 Task: Create a rule when a comment contains text is posted to a card by anyone .
Action: Mouse pressed left at (627, 177)
Screenshot: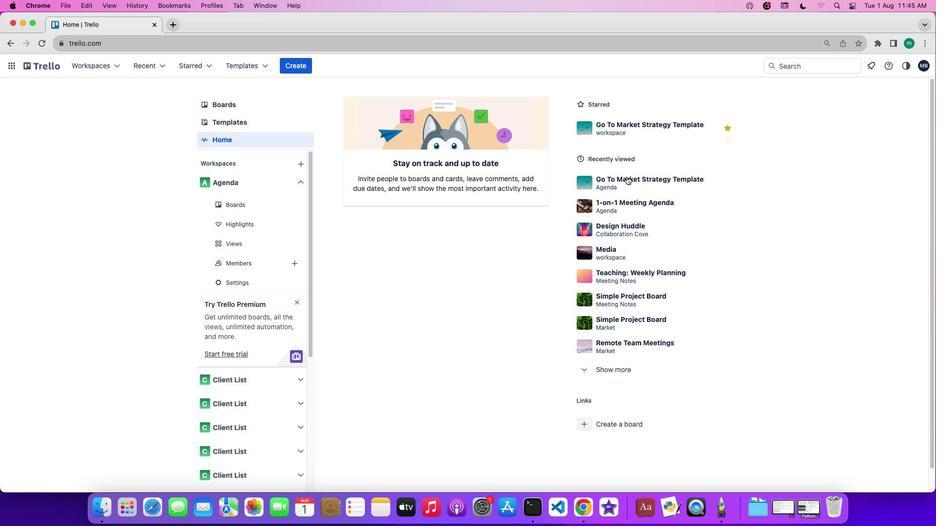 
Action: Mouse moved to (830, 227)
Screenshot: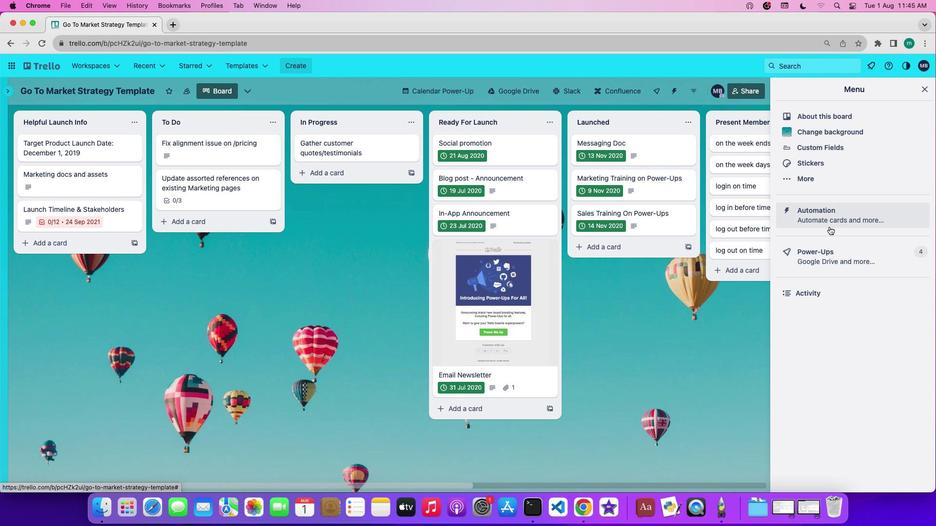 
Action: Mouse pressed left at (830, 227)
Screenshot: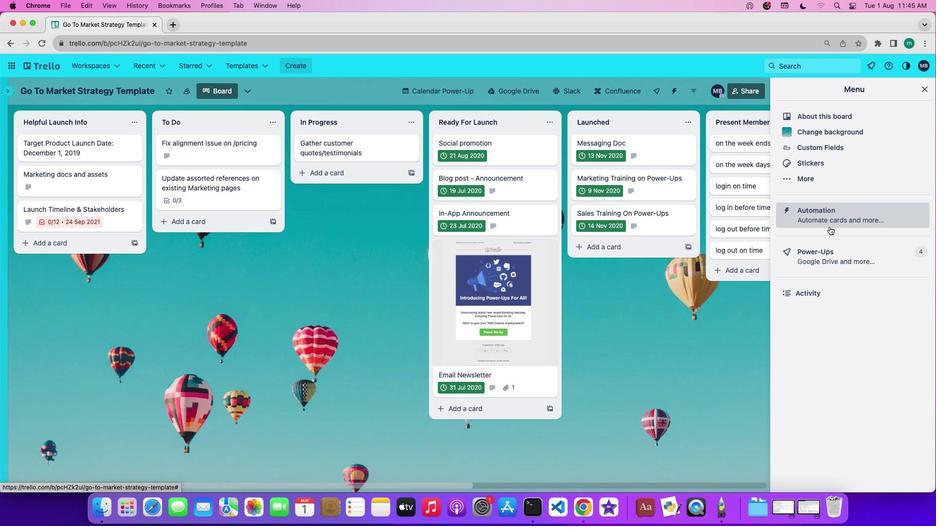 
Action: Mouse moved to (64, 174)
Screenshot: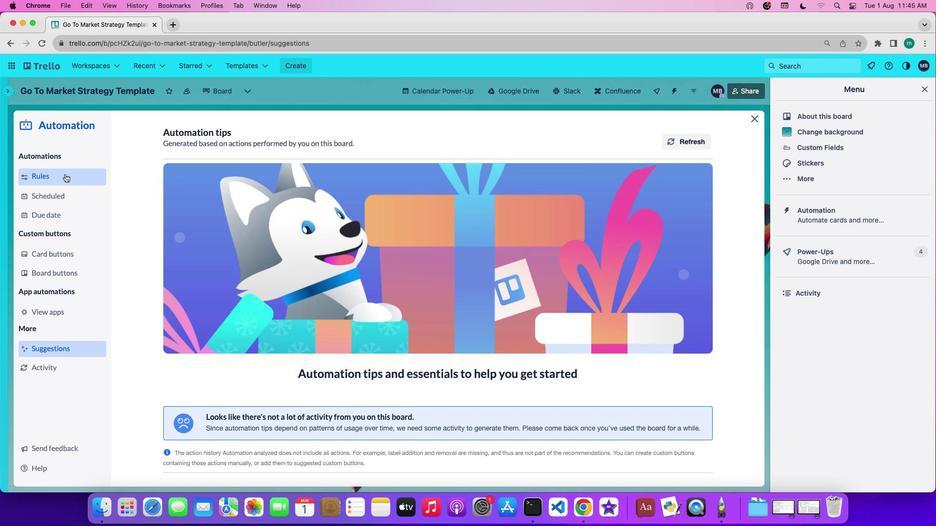 
Action: Mouse pressed left at (64, 174)
Screenshot: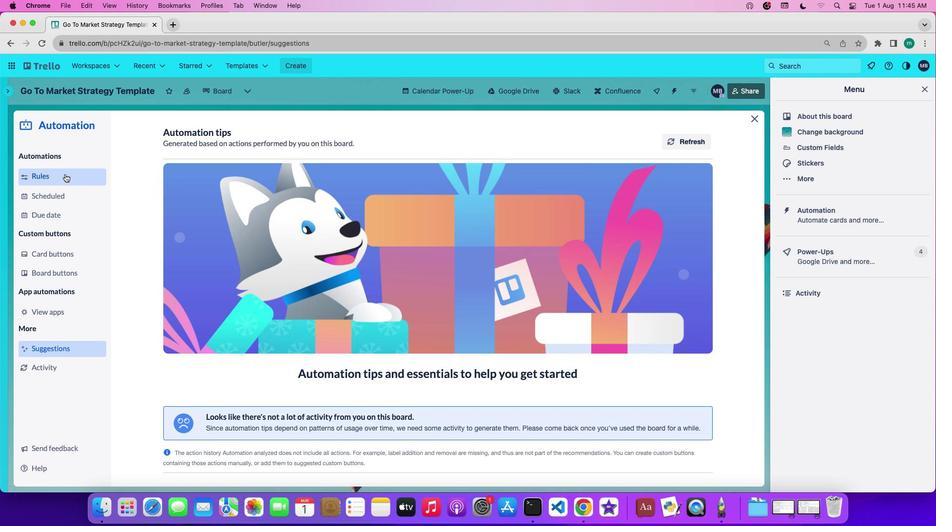 
Action: Mouse moved to (197, 348)
Screenshot: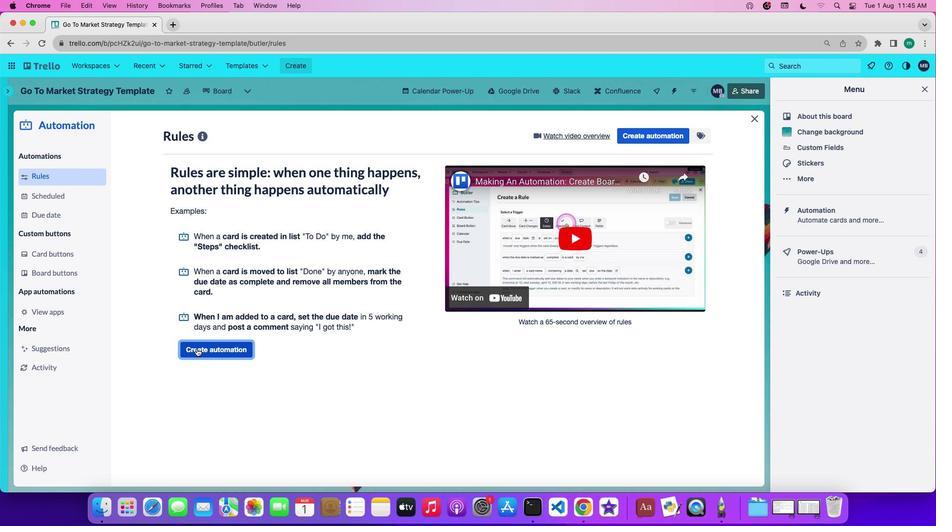
Action: Mouse pressed left at (197, 348)
Screenshot: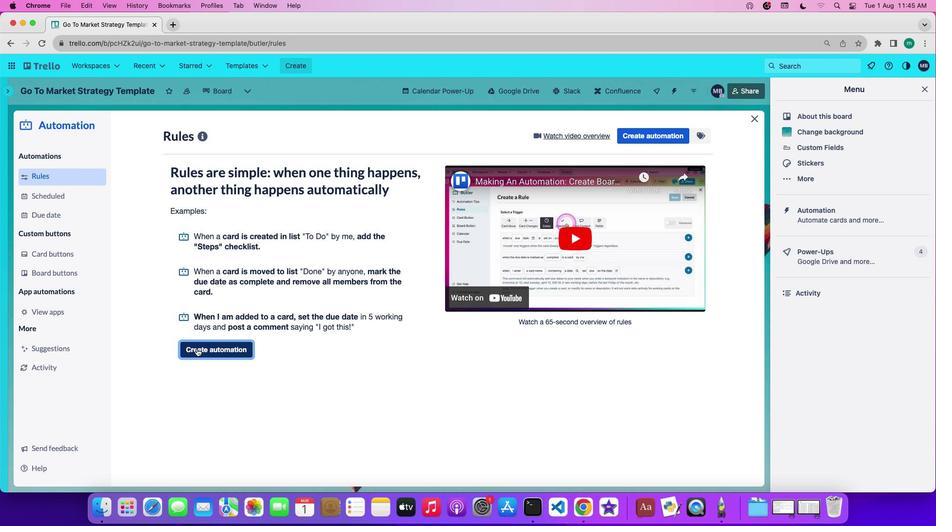 
Action: Mouse moved to (443, 232)
Screenshot: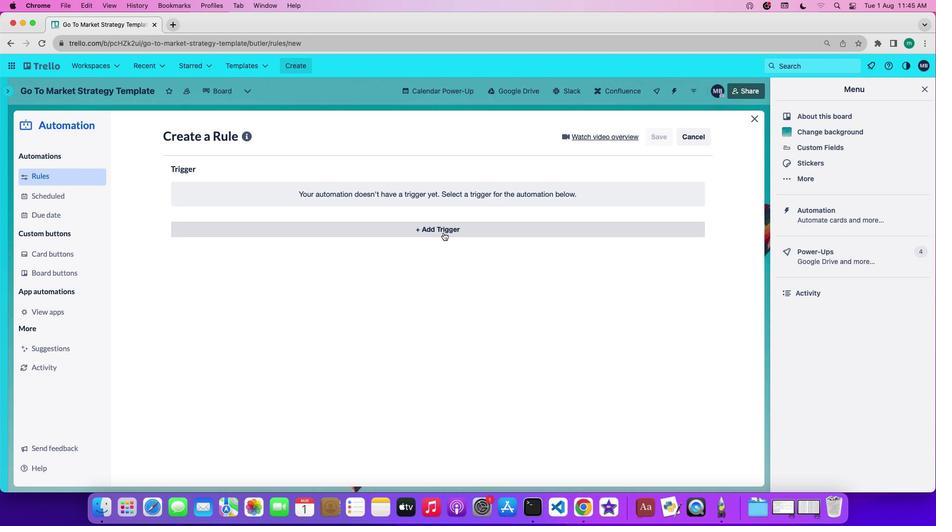 
Action: Mouse pressed left at (443, 232)
Screenshot: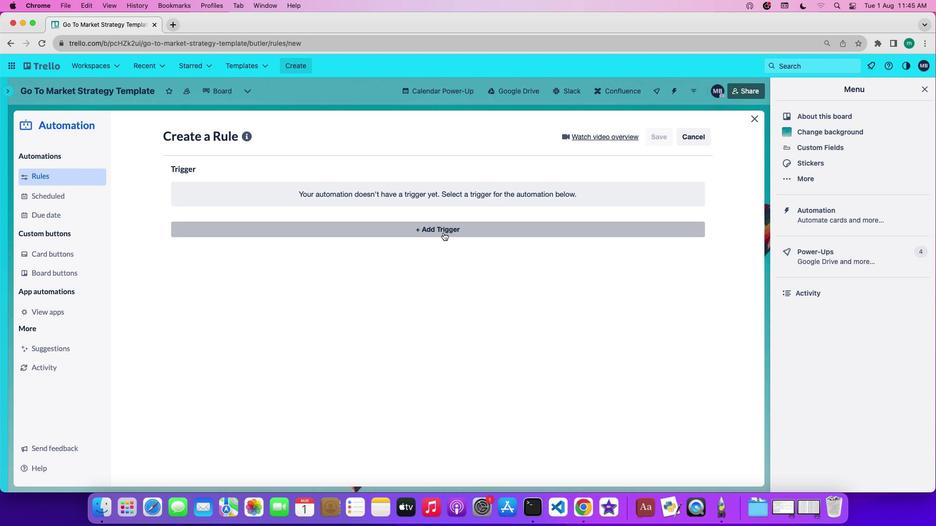 
Action: Mouse moved to (364, 257)
Screenshot: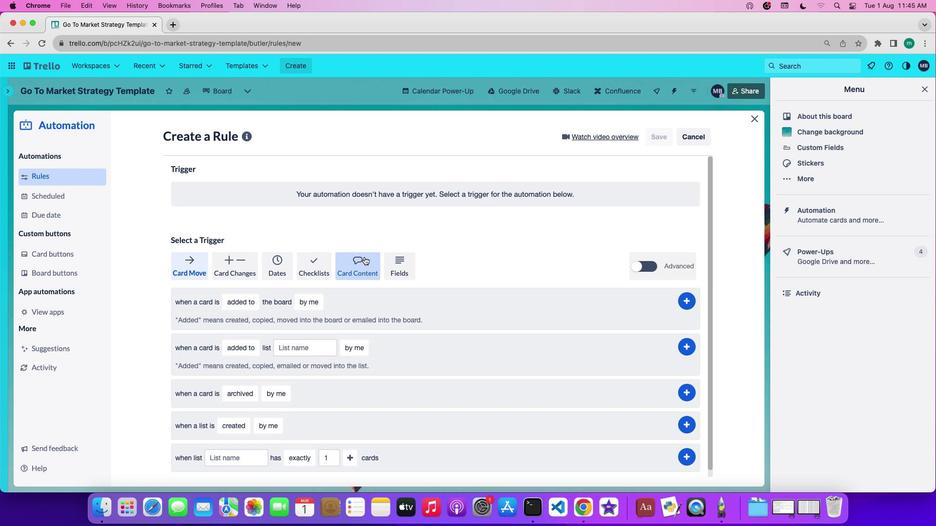 
Action: Mouse pressed left at (364, 257)
Screenshot: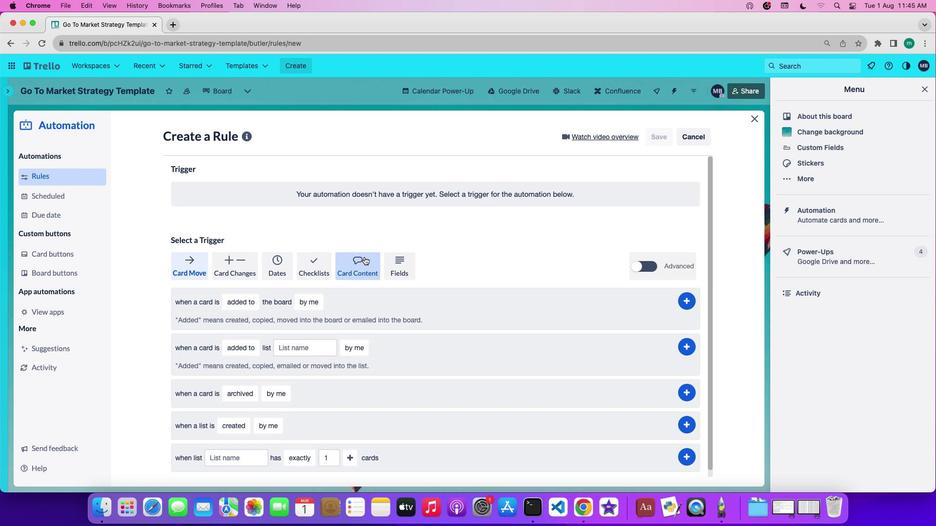 
Action: Mouse moved to (241, 377)
Screenshot: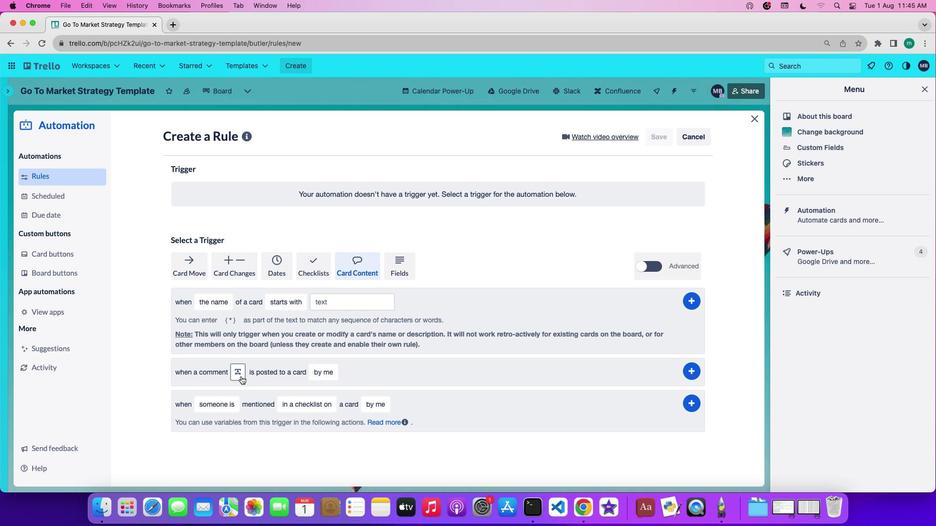
Action: Mouse pressed left at (241, 377)
Screenshot: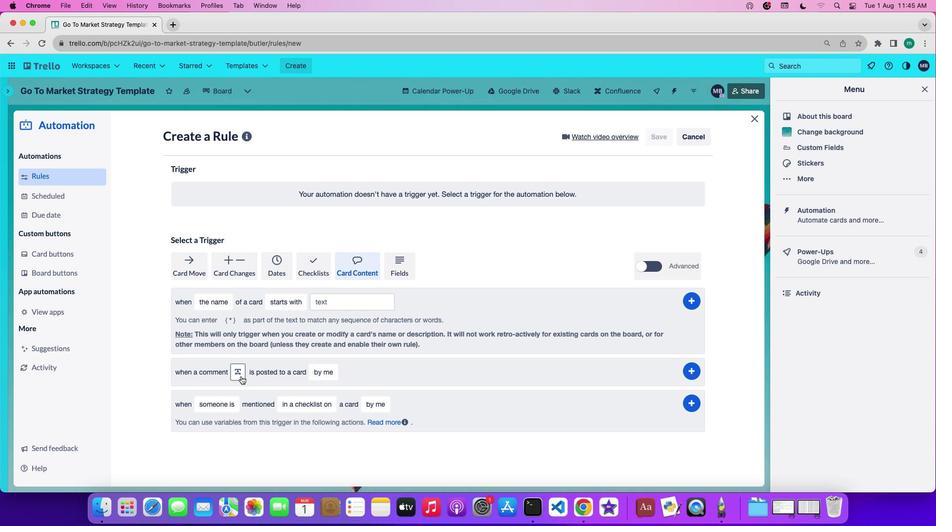 
Action: Mouse moved to (261, 408)
Screenshot: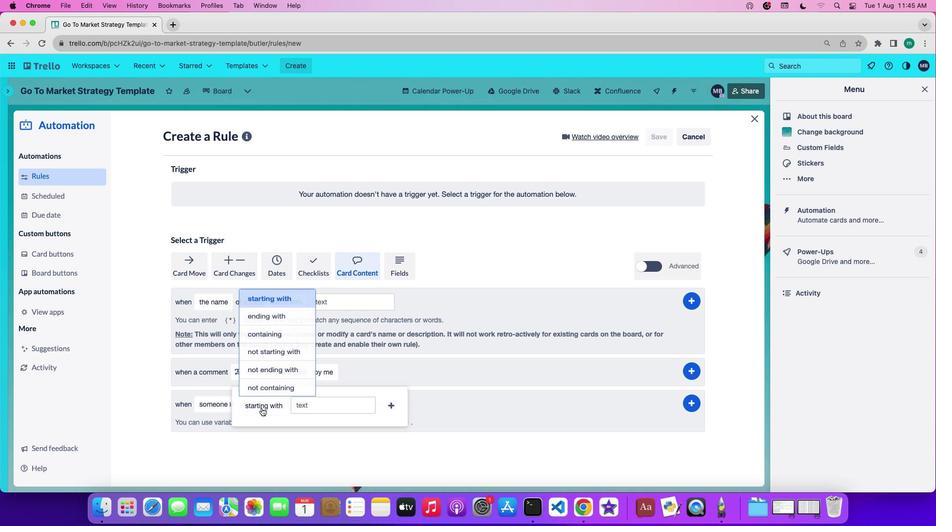 
Action: Mouse pressed left at (261, 408)
Screenshot: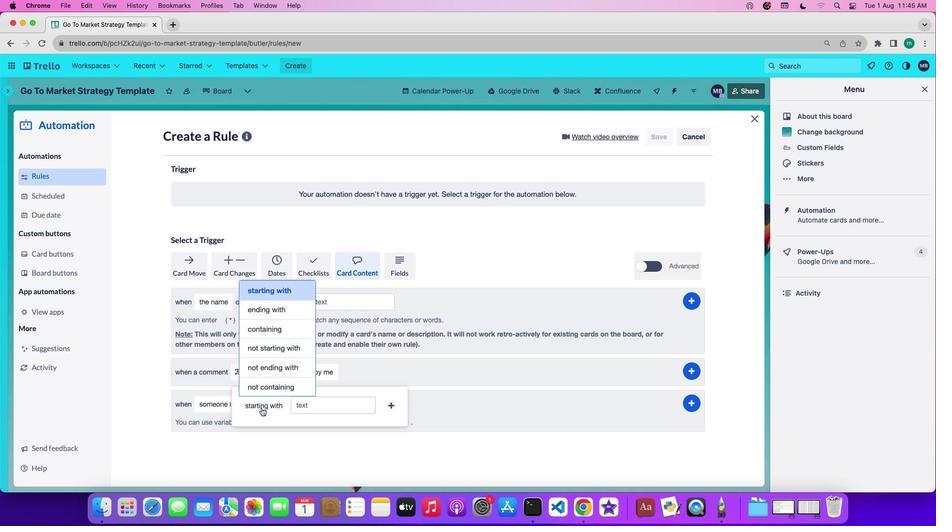 
Action: Mouse moved to (277, 331)
Screenshot: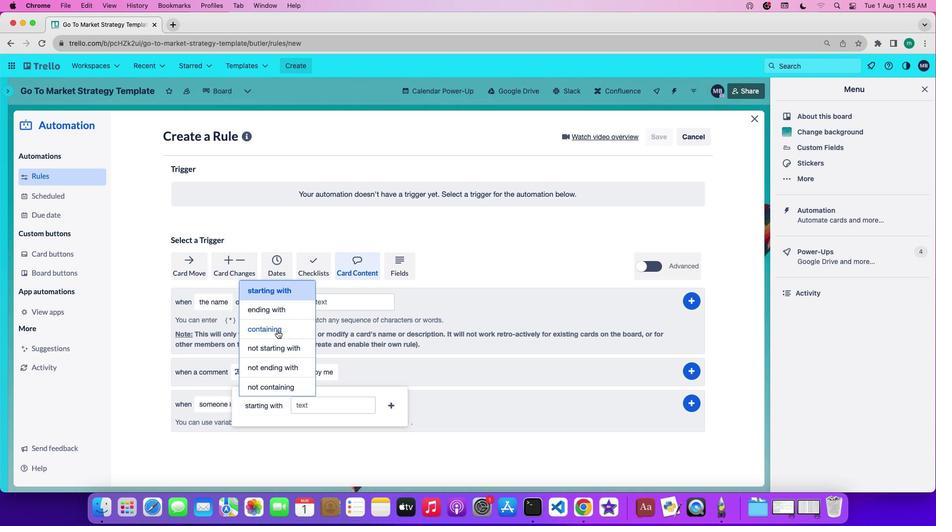 
Action: Mouse pressed left at (277, 331)
Screenshot: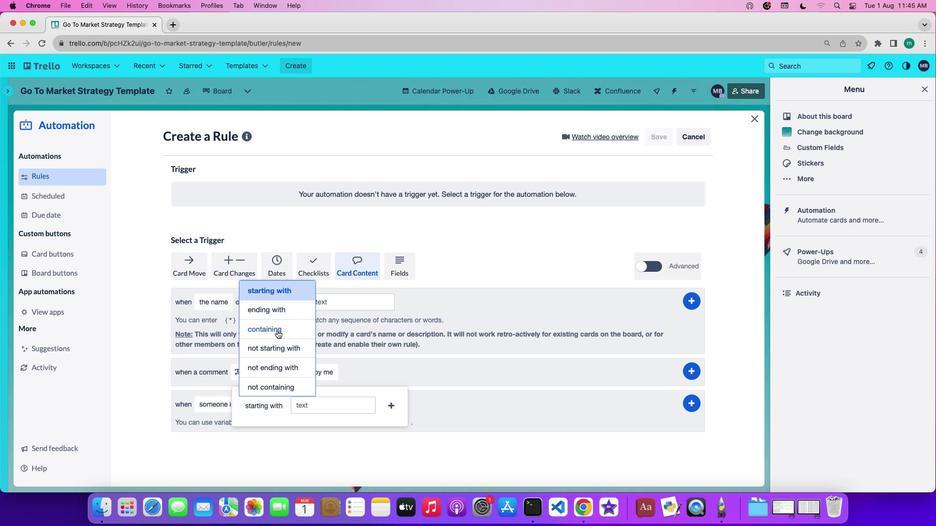 
Action: Mouse moved to (318, 404)
Screenshot: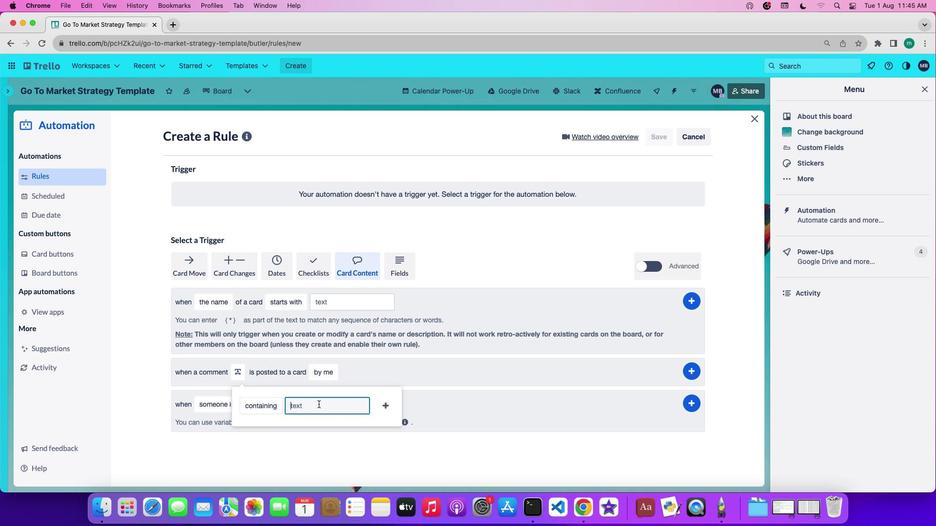 
Action: Mouse pressed left at (318, 404)
Screenshot: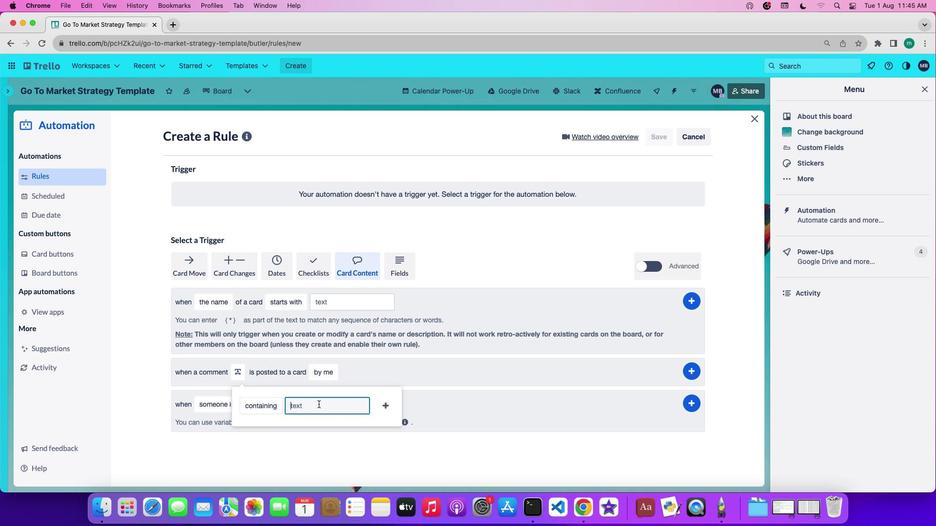 
Action: Mouse moved to (318, 404)
Screenshot: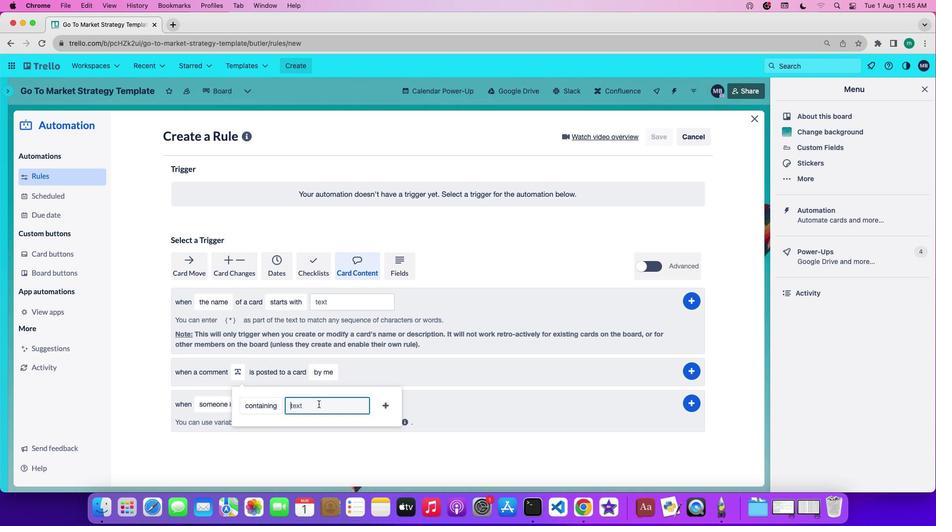 
Action: Key pressed 't''e''x''t'
Screenshot: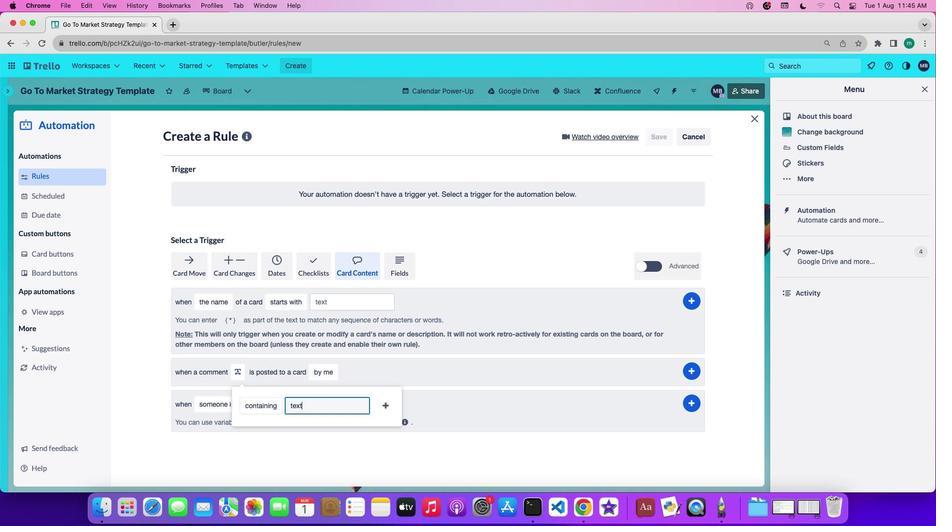 
Action: Mouse moved to (388, 405)
Screenshot: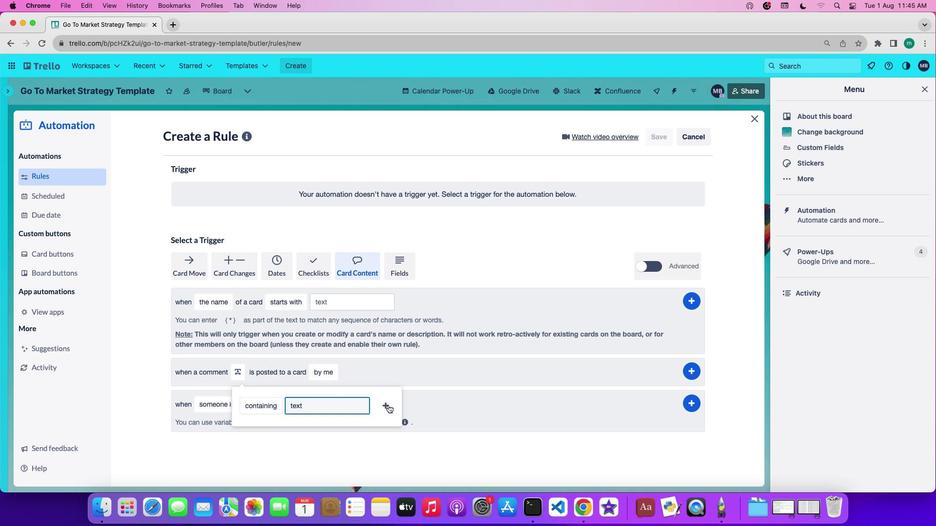 
Action: Mouse pressed left at (388, 405)
Screenshot: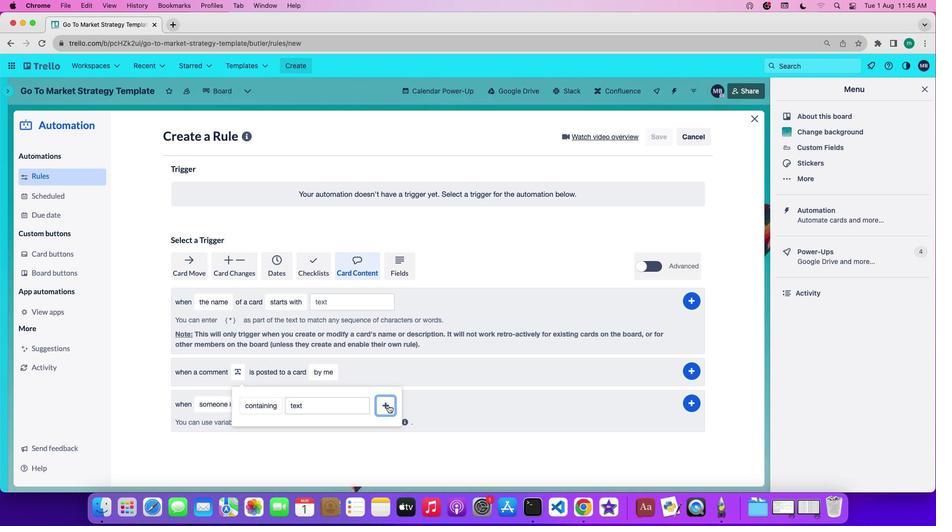 
Action: Mouse moved to (391, 370)
Screenshot: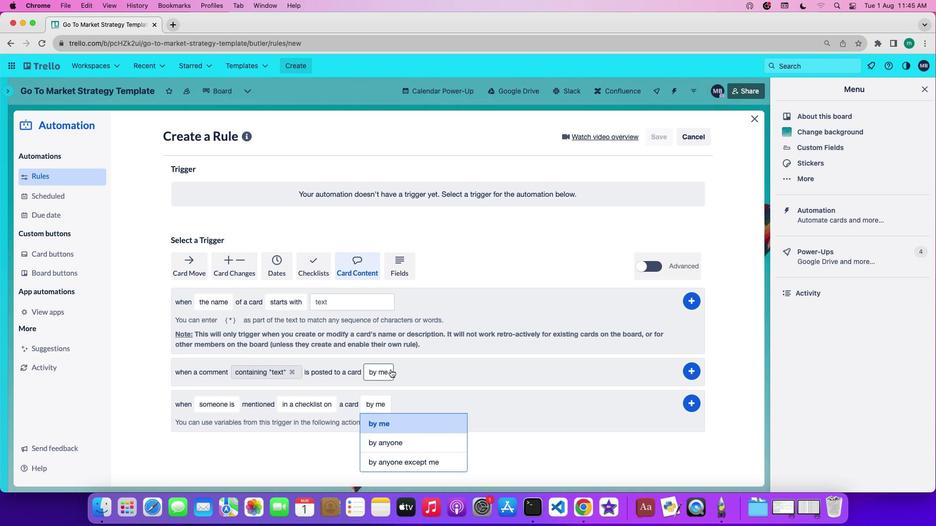 
Action: Mouse pressed left at (391, 370)
Screenshot: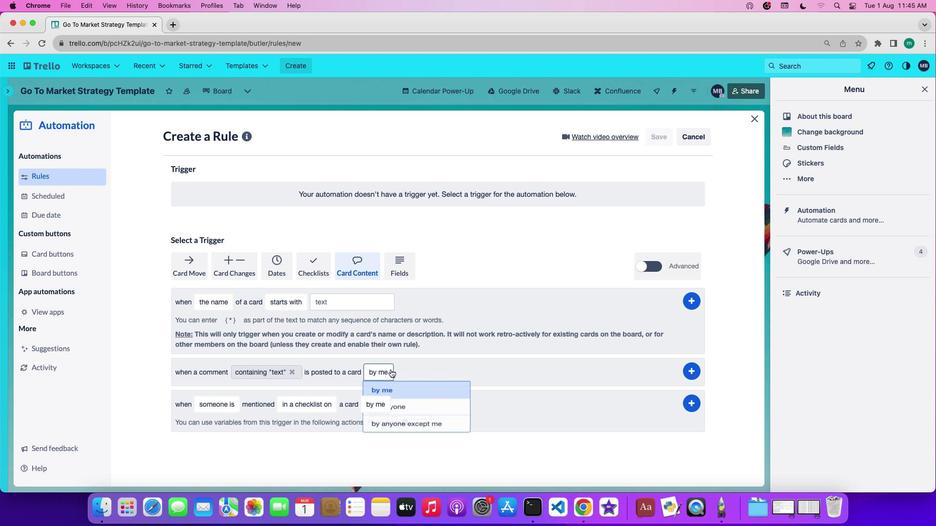 
Action: Mouse moved to (392, 411)
Screenshot: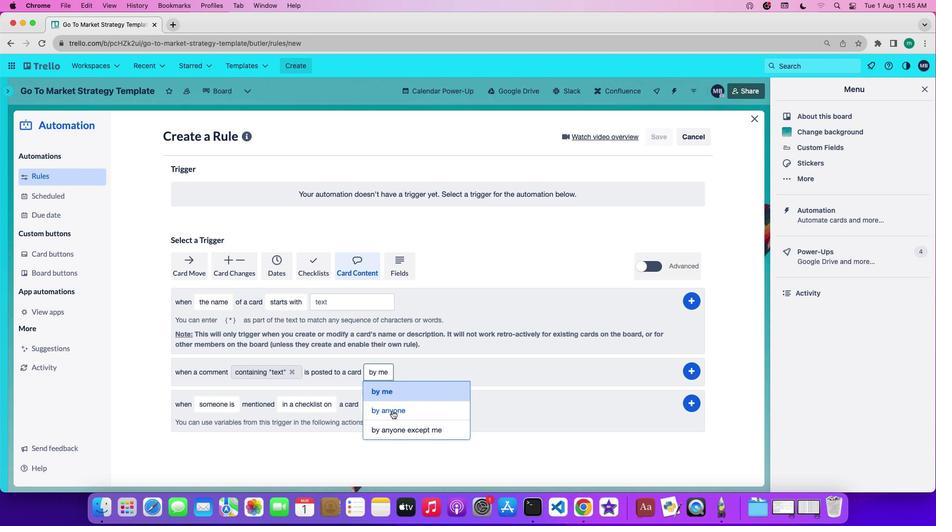 
Action: Mouse pressed left at (392, 411)
Screenshot: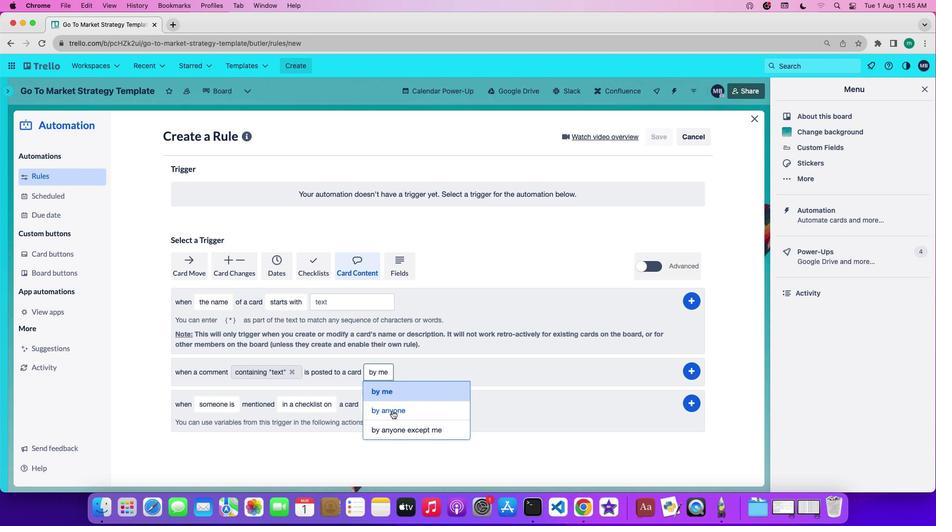 
Action: Mouse moved to (691, 368)
Screenshot: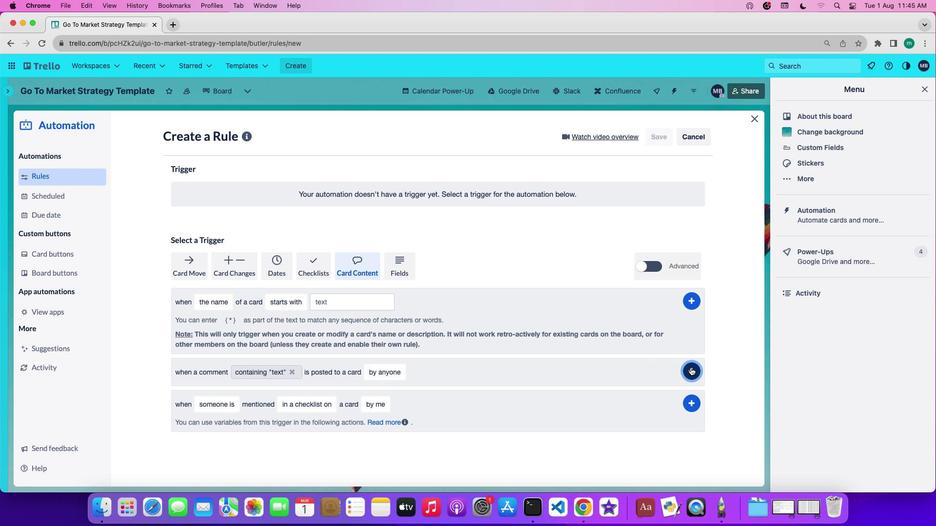 
Action: Mouse pressed left at (691, 368)
Screenshot: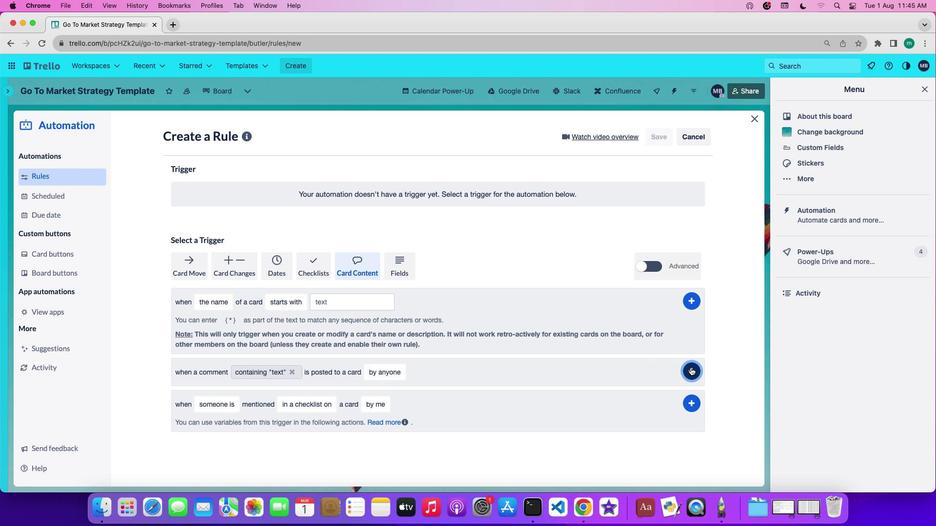 
Action: Mouse moved to (673, 362)
Screenshot: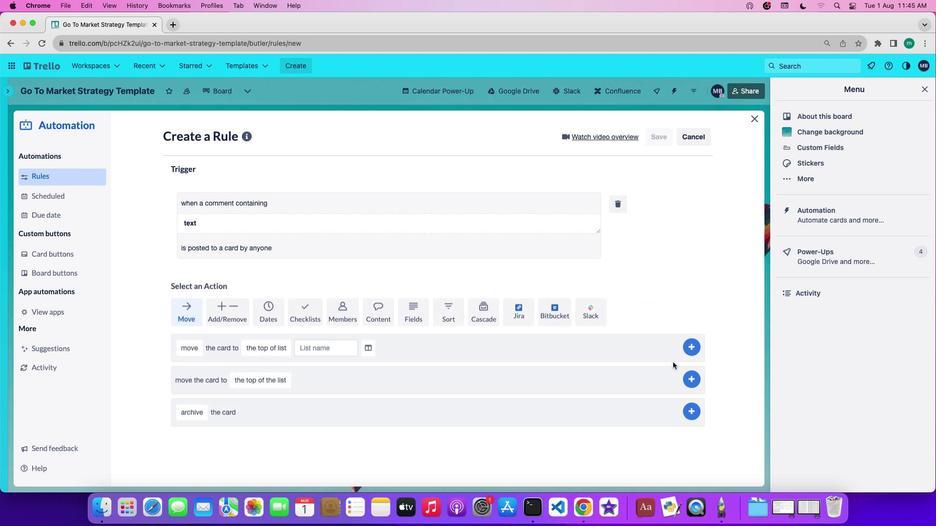 
